Task: Search for emails from 'softage.2@softage.net' in Outlook.
Action: Mouse moved to (208, 8)
Screenshot: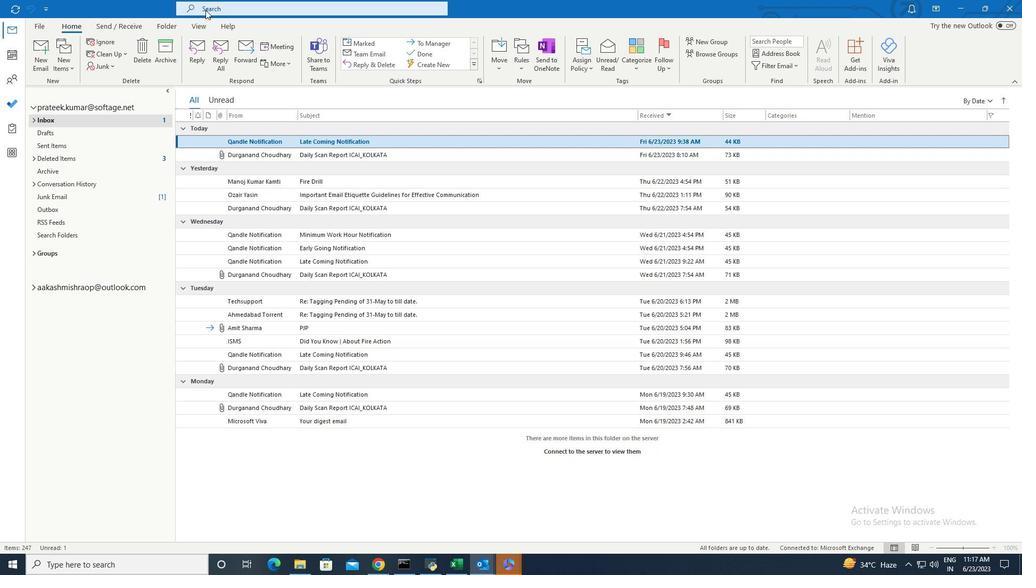 
Action: Mouse pressed left at (208, 8)
Screenshot: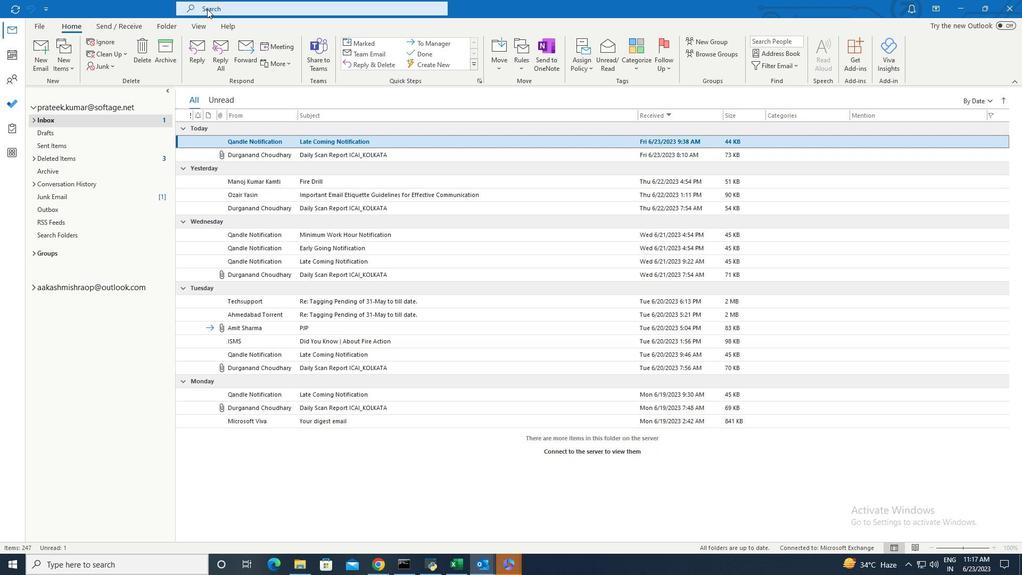 
Action: Mouse moved to (208, 8)
Screenshot: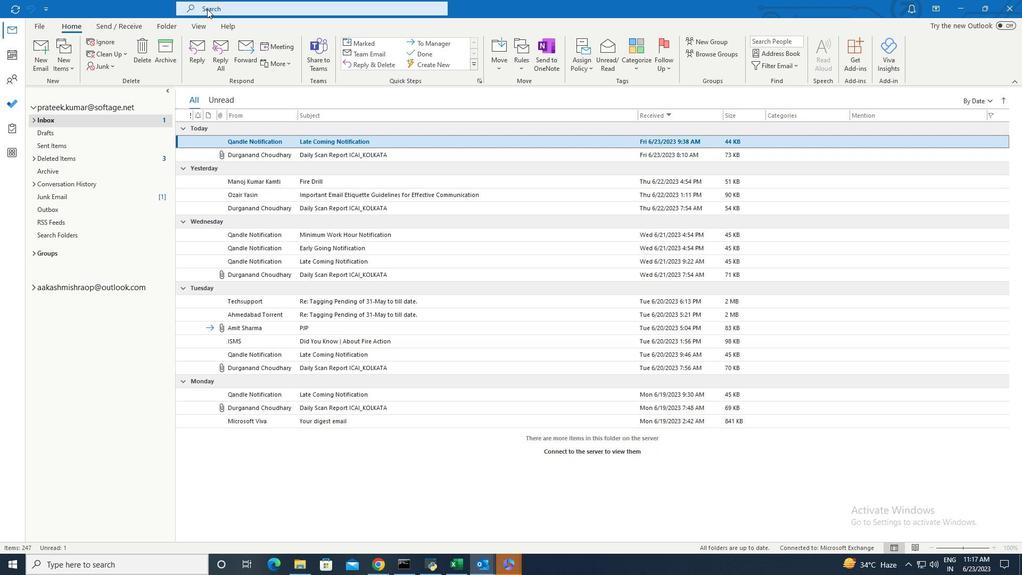 
Action: Mouse pressed left at (208, 8)
Screenshot: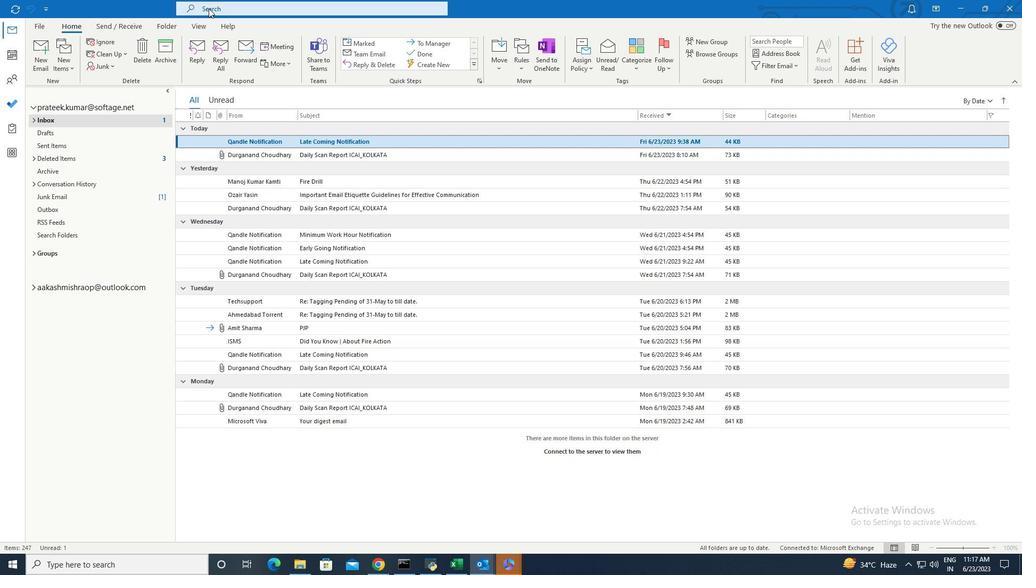 
Action: Mouse moved to (166, 7)
Screenshot: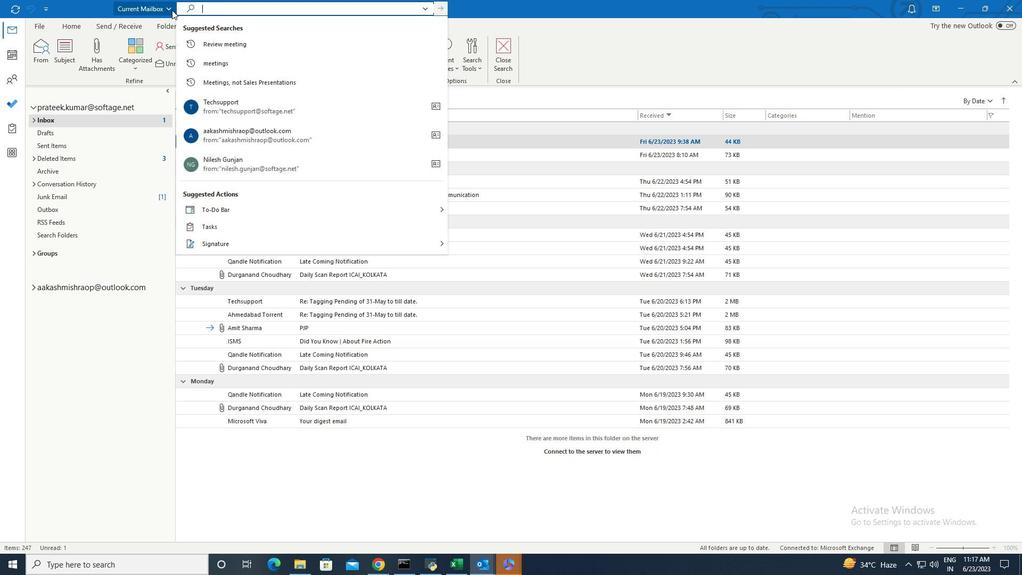 
Action: Mouse pressed left at (166, 7)
Screenshot: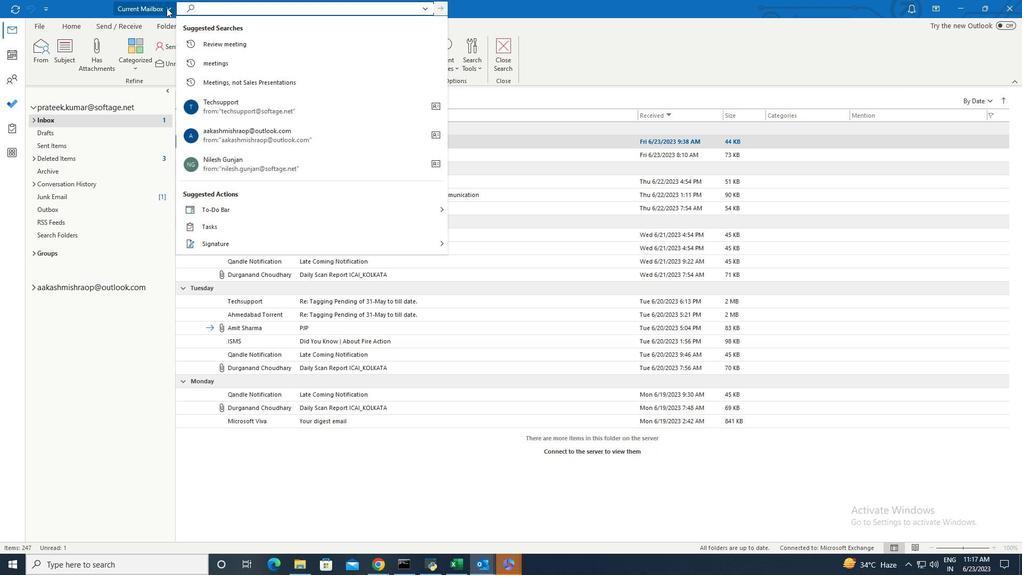 
Action: Mouse moved to (159, 22)
Screenshot: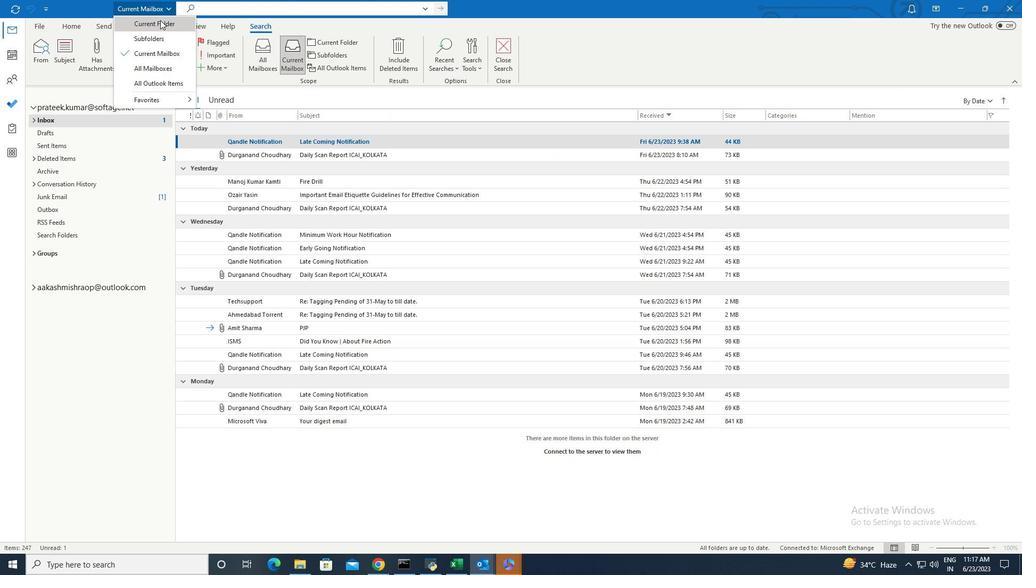 
Action: Mouse pressed left at (159, 22)
Screenshot: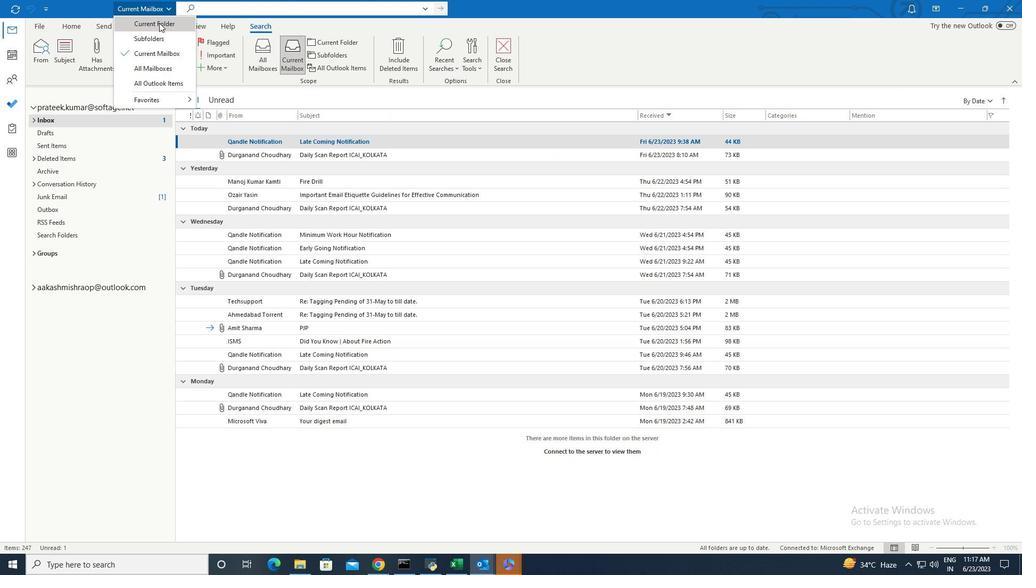 
Action: Mouse moved to (423, 4)
Screenshot: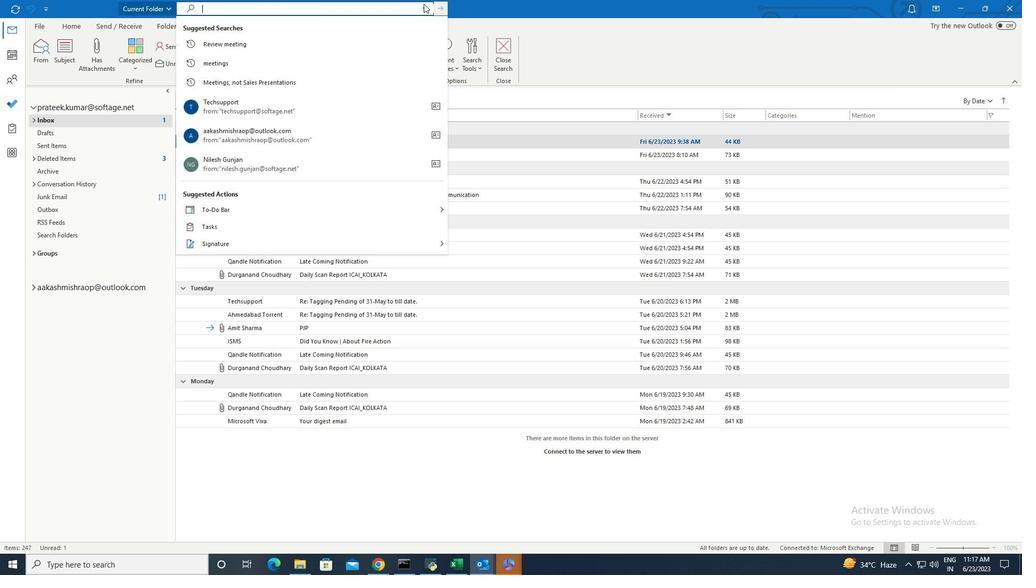 
Action: Mouse pressed left at (423, 4)
Screenshot: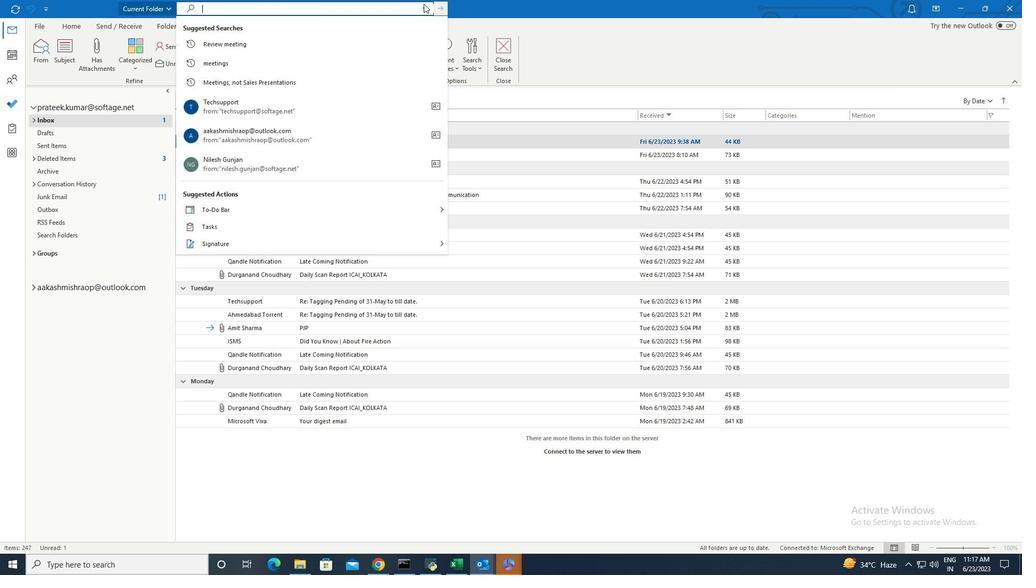 
Action: Mouse moved to (241, 151)
Screenshot: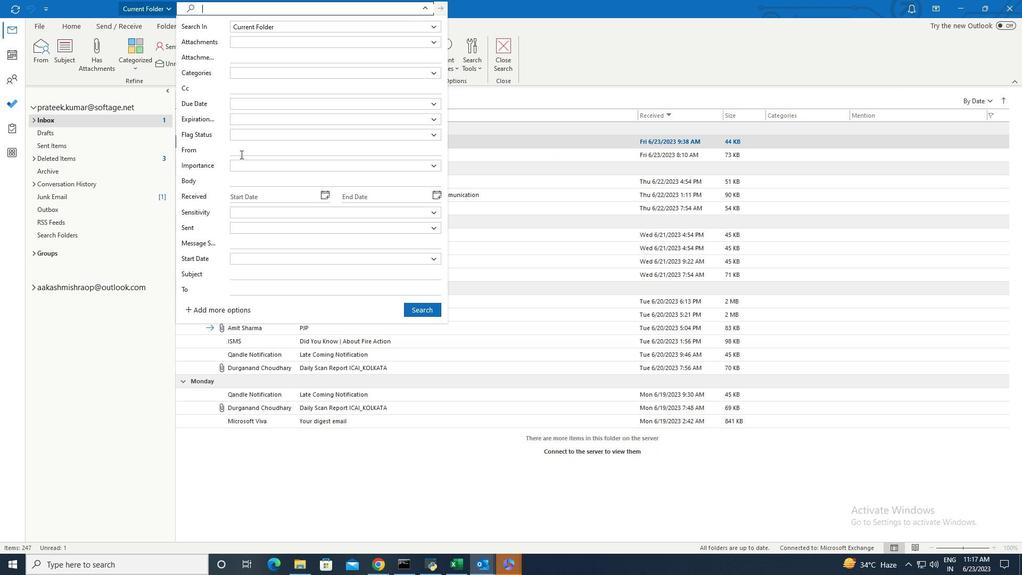 
Action: Mouse pressed left at (241, 151)
Screenshot: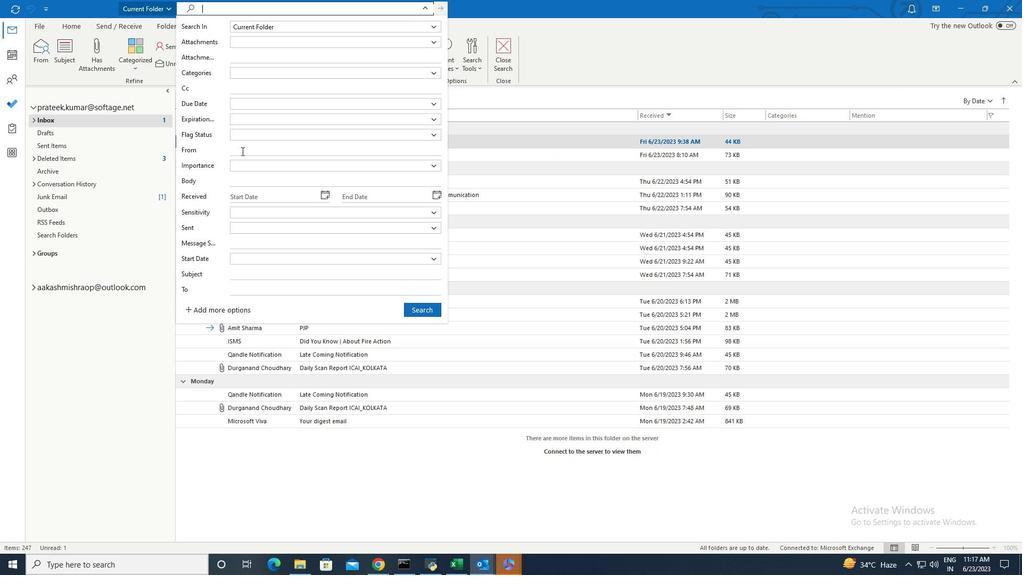 
Action: Key pressed softage.2<Key.shift>@softage.net
Screenshot: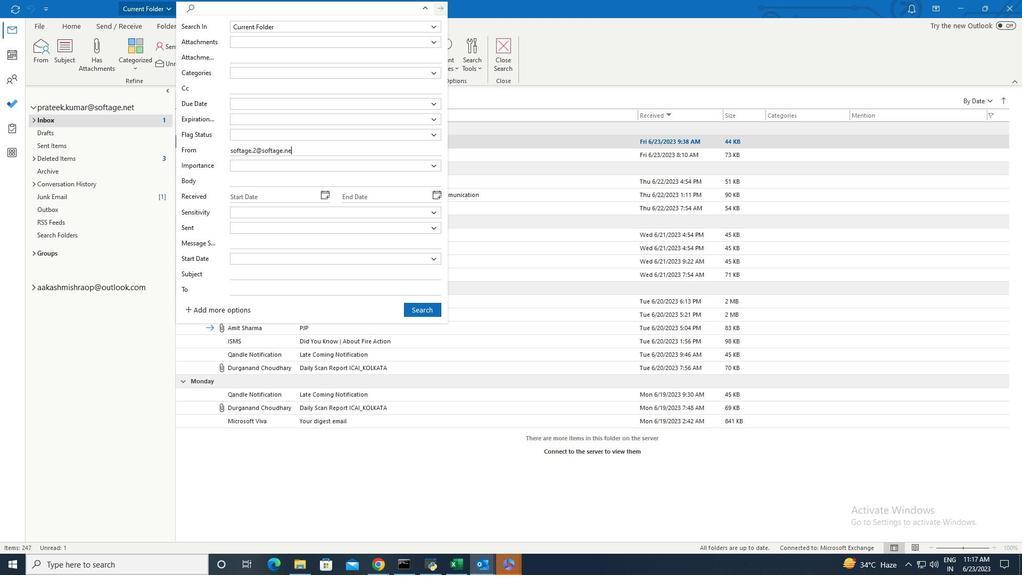 
Action: Mouse moved to (411, 308)
Screenshot: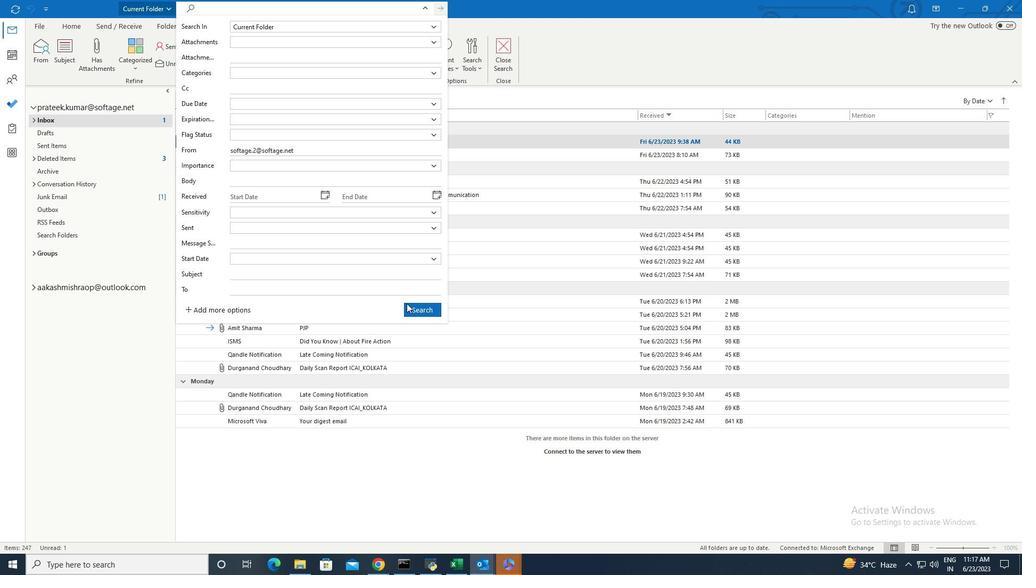 
Action: Mouse pressed left at (411, 308)
Screenshot: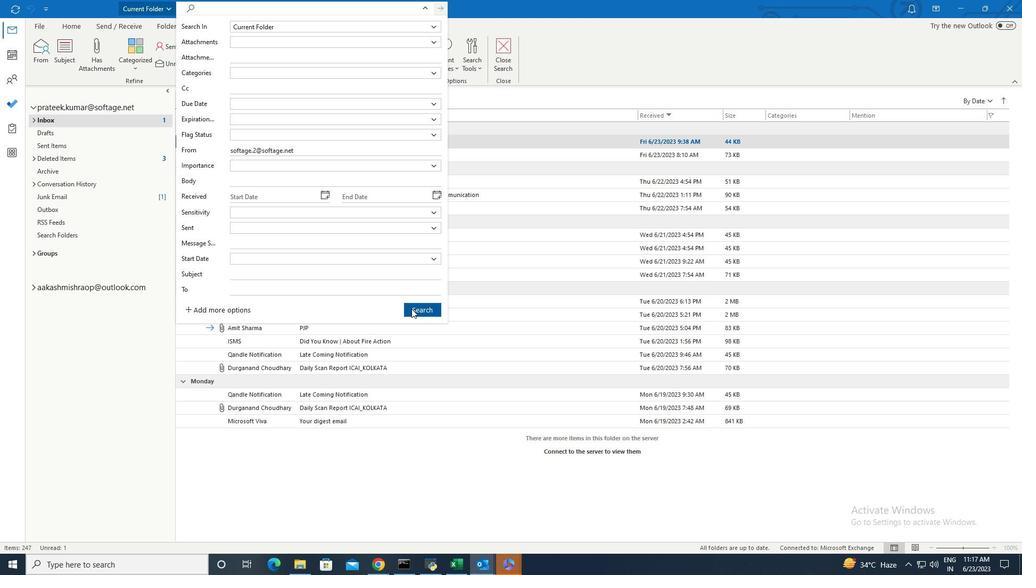 
Action: Mouse moved to (415, 354)
Screenshot: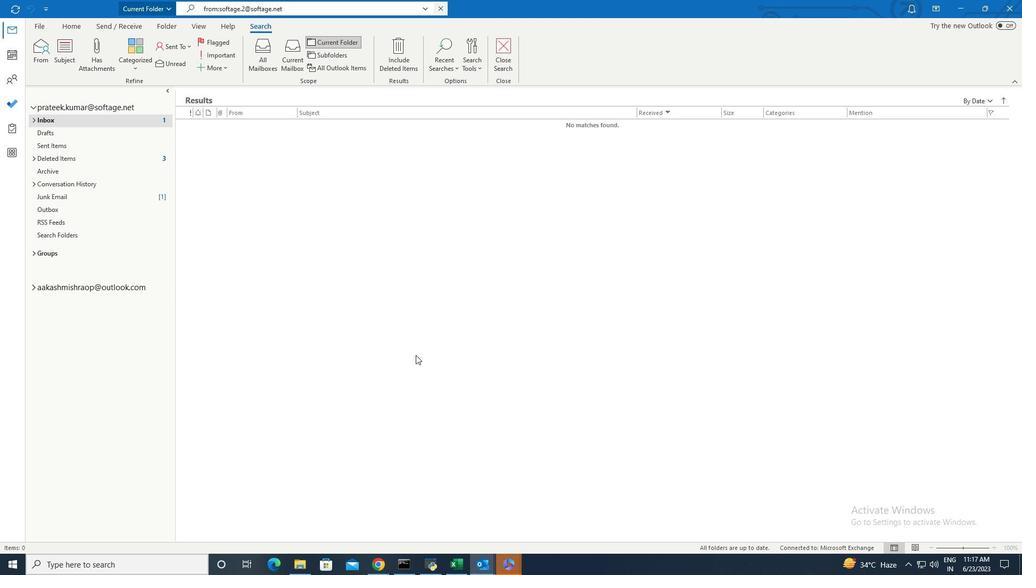 
